 Task: Add Tints Of Nature 6N Natural Dark Blonde to the cart.
Action: Mouse moved to (248, 127)
Screenshot: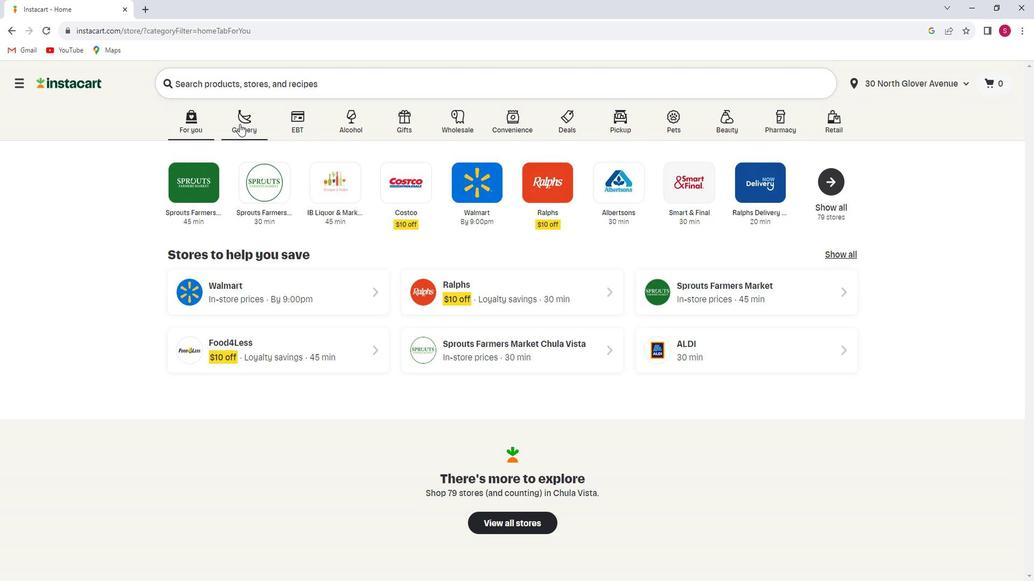 
Action: Mouse pressed left at (248, 127)
Screenshot: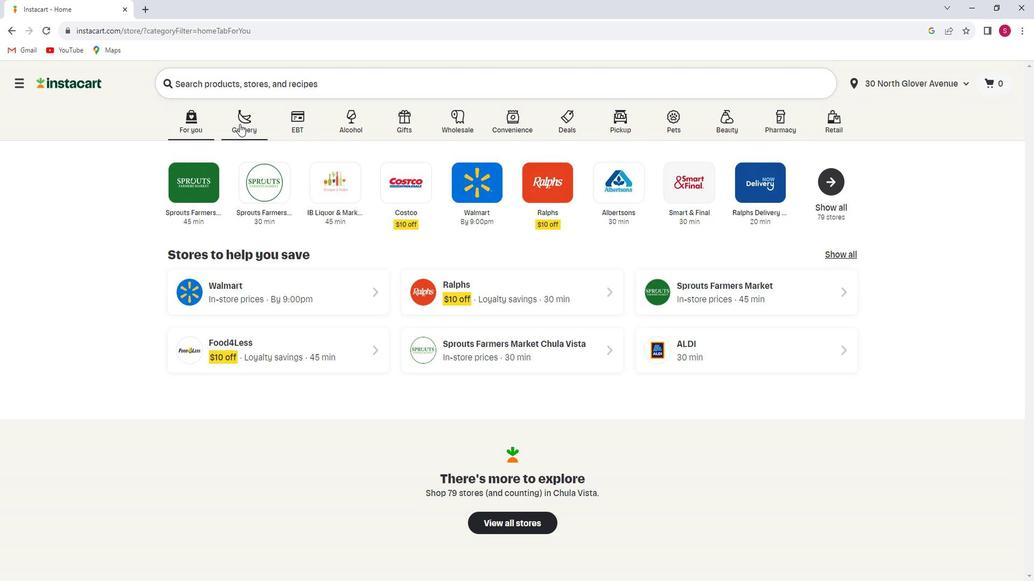 
Action: Mouse moved to (244, 325)
Screenshot: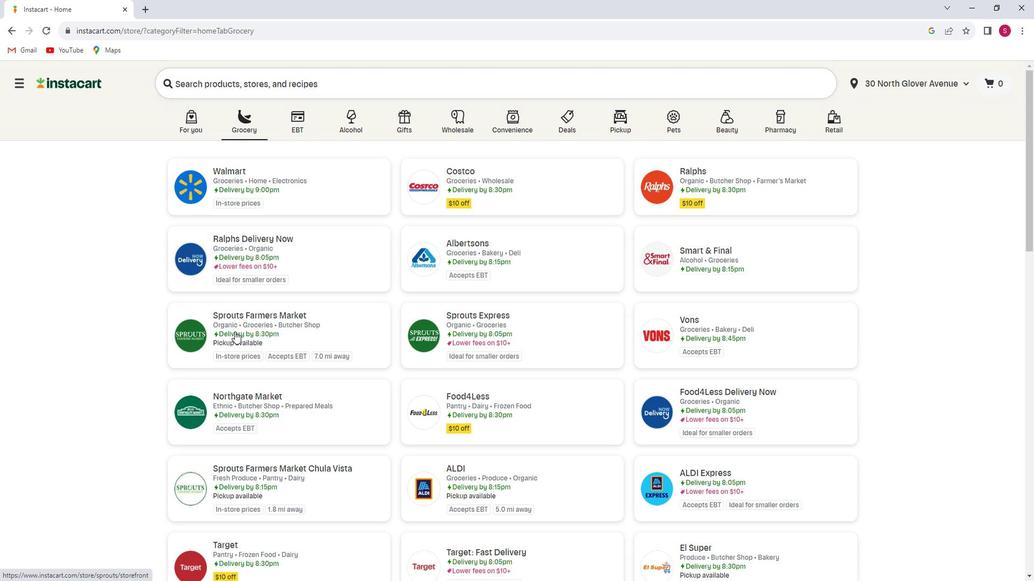 
Action: Mouse pressed left at (244, 325)
Screenshot: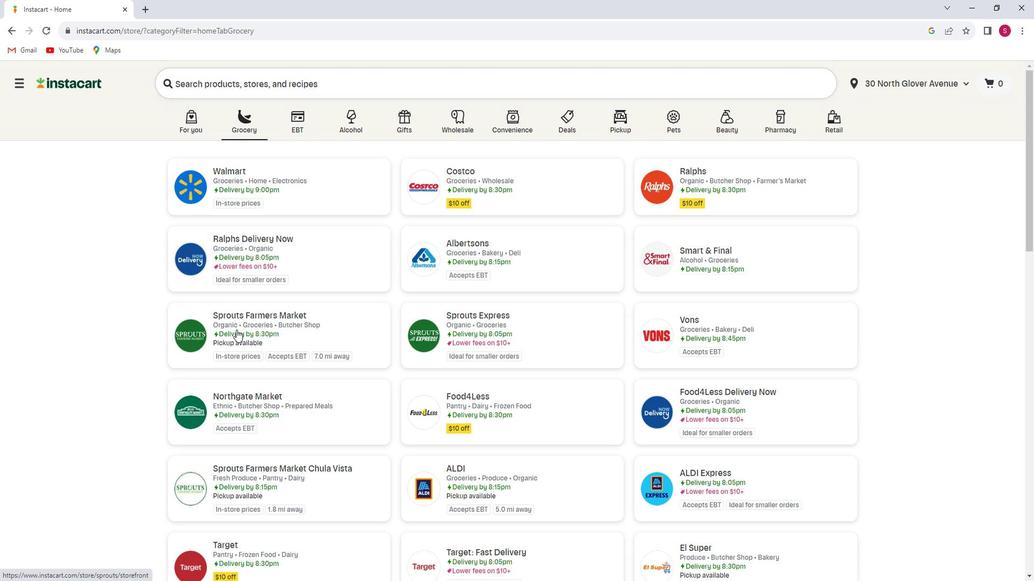 
Action: Mouse moved to (45, 360)
Screenshot: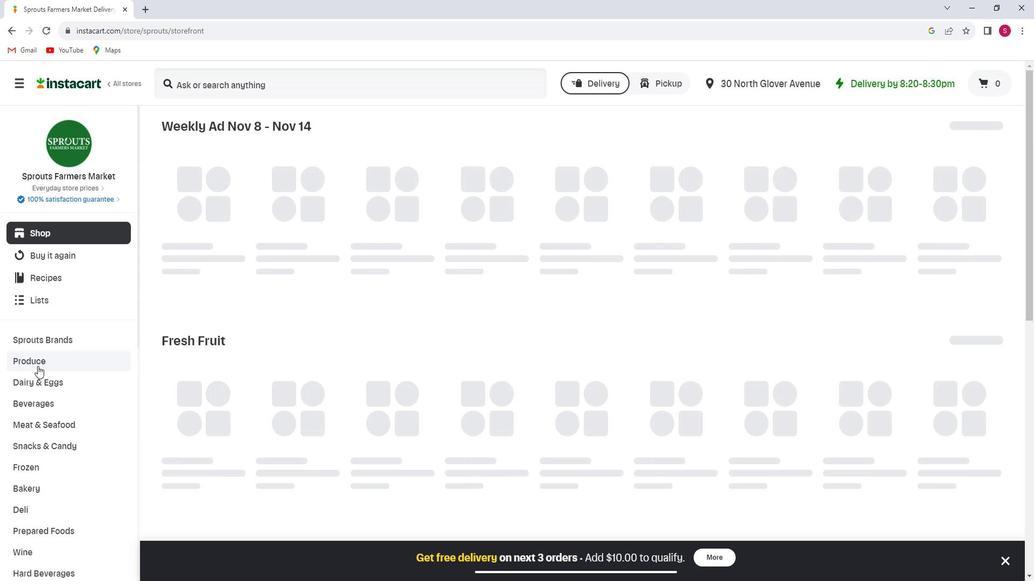 
Action: Mouse scrolled (45, 360) with delta (0, 0)
Screenshot: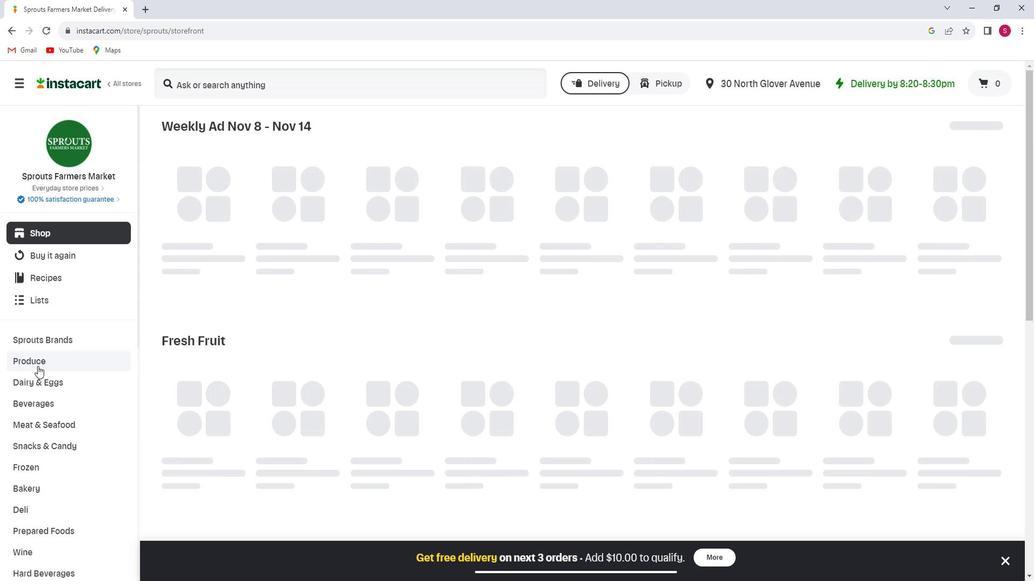 
Action: Mouse moved to (48, 361)
Screenshot: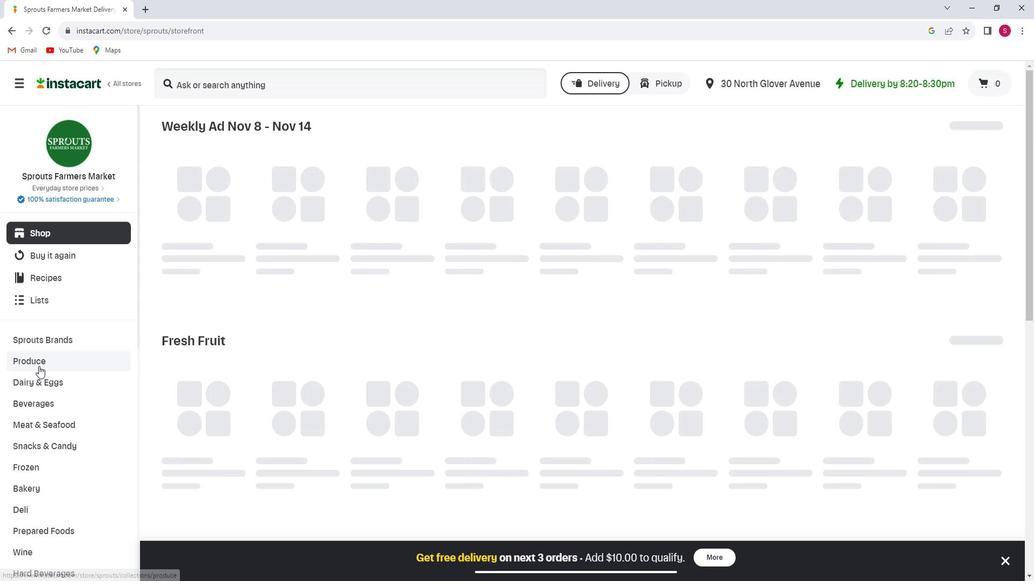 
Action: Mouse scrolled (48, 361) with delta (0, 0)
Screenshot: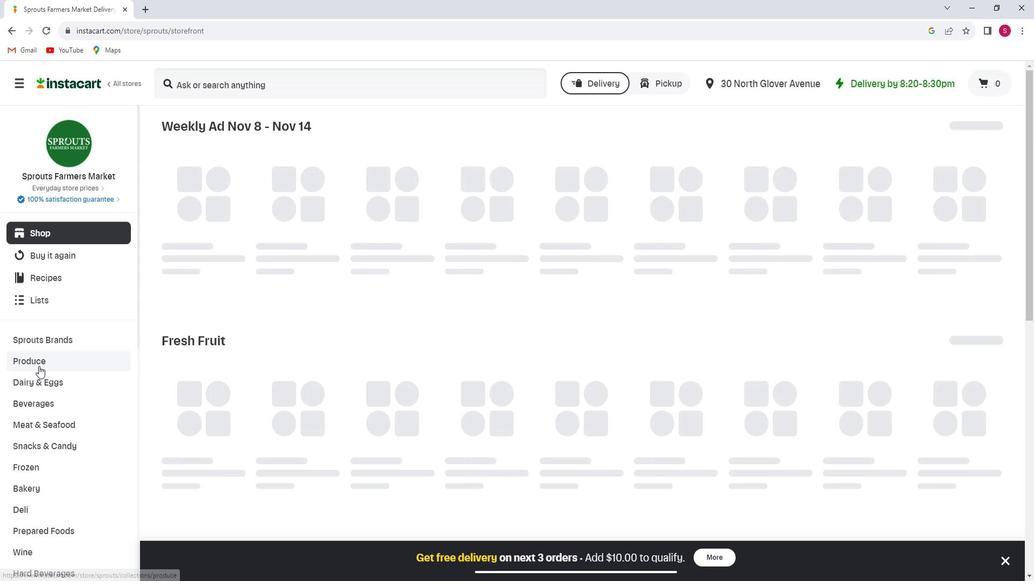 
Action: Mouse scrolled (48, 361) with delta (0, 0)
Screenshot: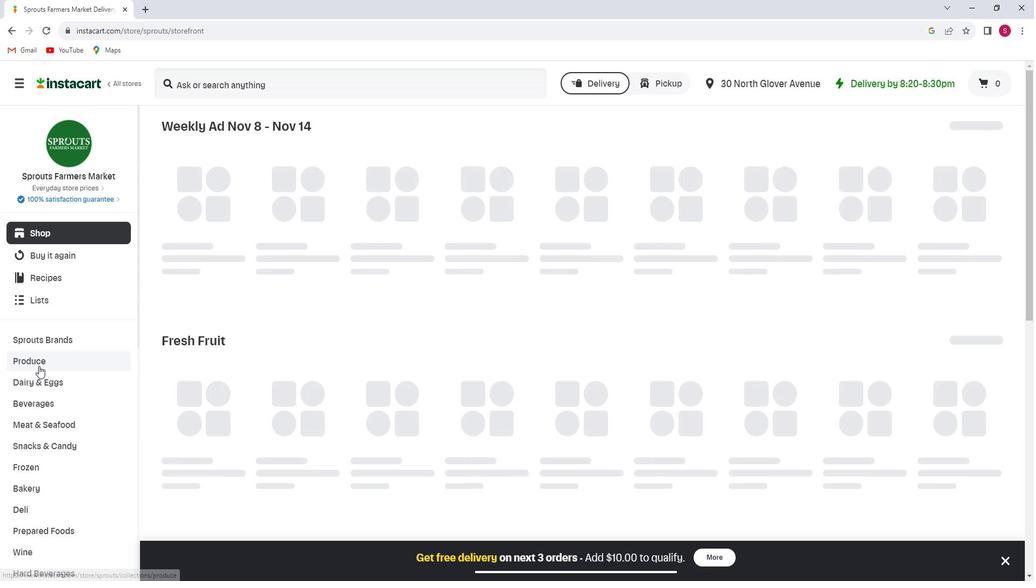 
Action: Mouse scrolled (48, 361) with delta (0, 0)
Screenshot: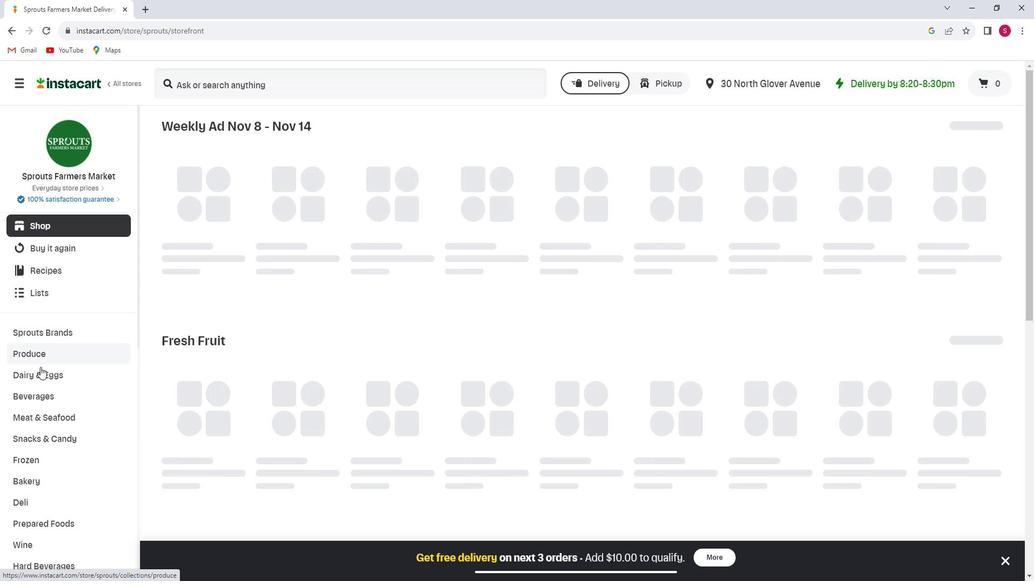 
Action: Mouse moved to (49, 362)
Screenshot: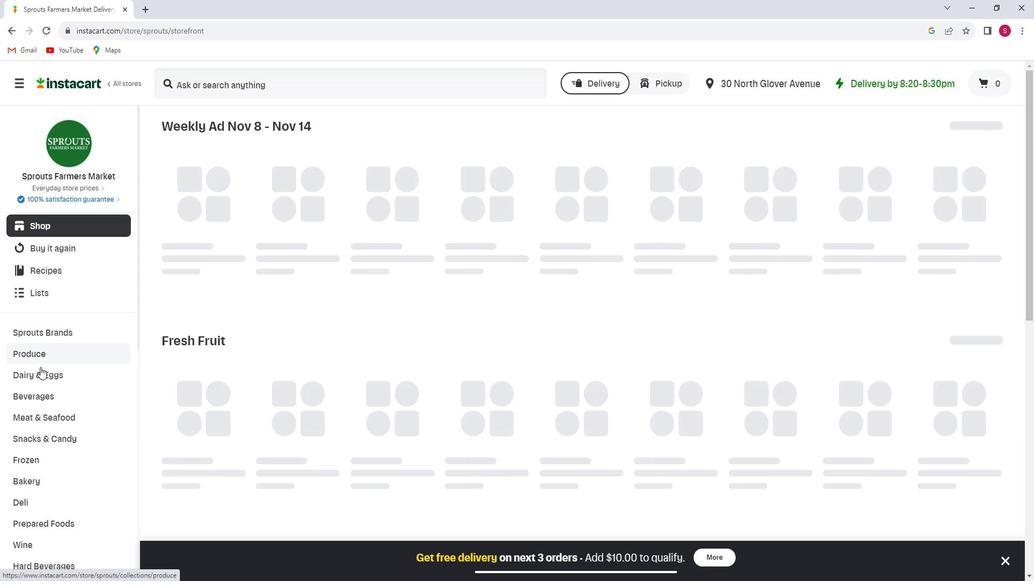 
Action: Mouse scrolled (49, 361) with delta (0, 0)
Screenshot: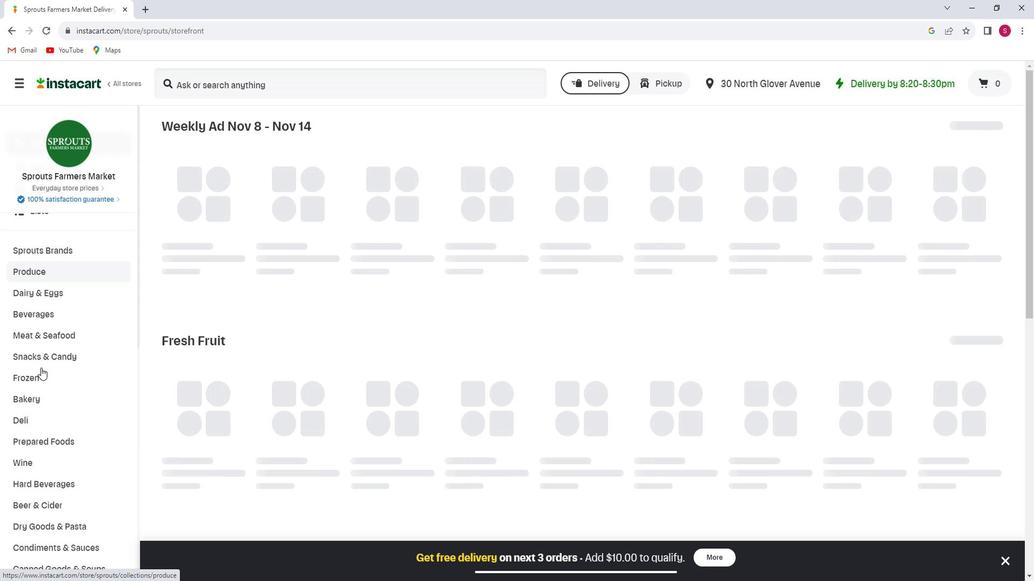 
Action: Mouse scrolled (49, 361) with delta (0, 0)
Screenshot: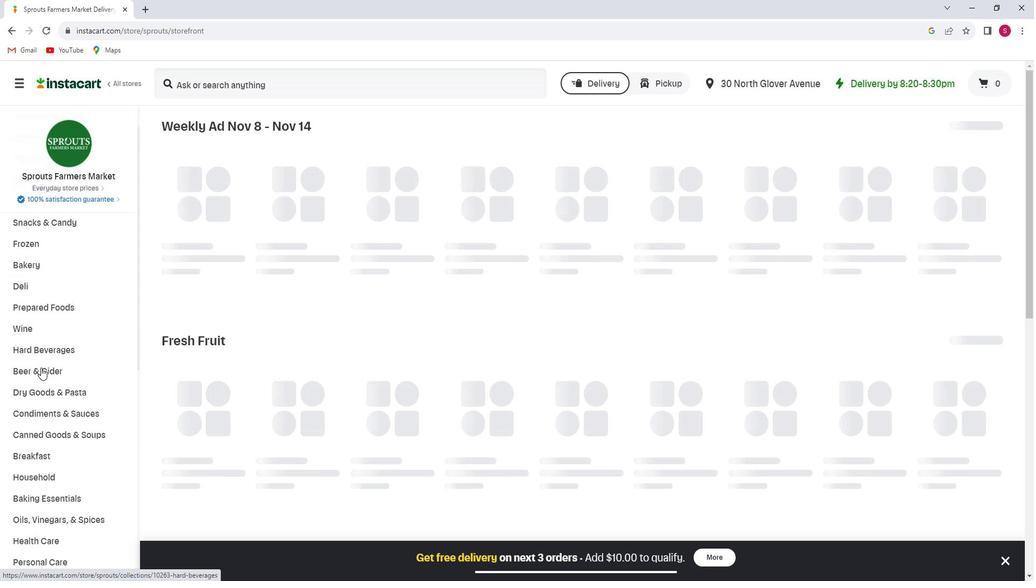 
Action: Mouse scrolled (49, 361) with delta (0, 0)
Screenshot: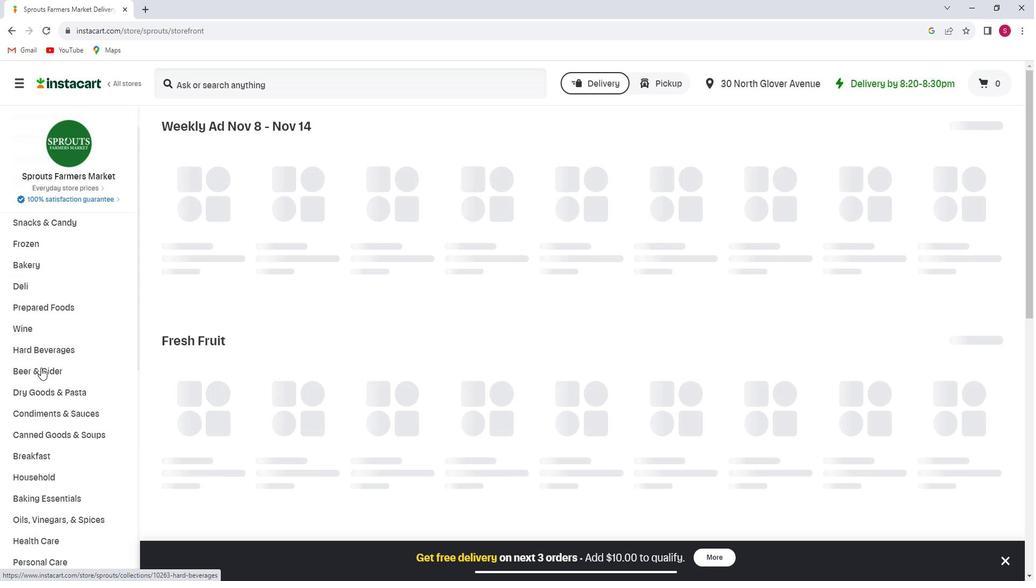 
Action: Mouse scrolled (49, 361) with delta (0, 0)
Screenshot: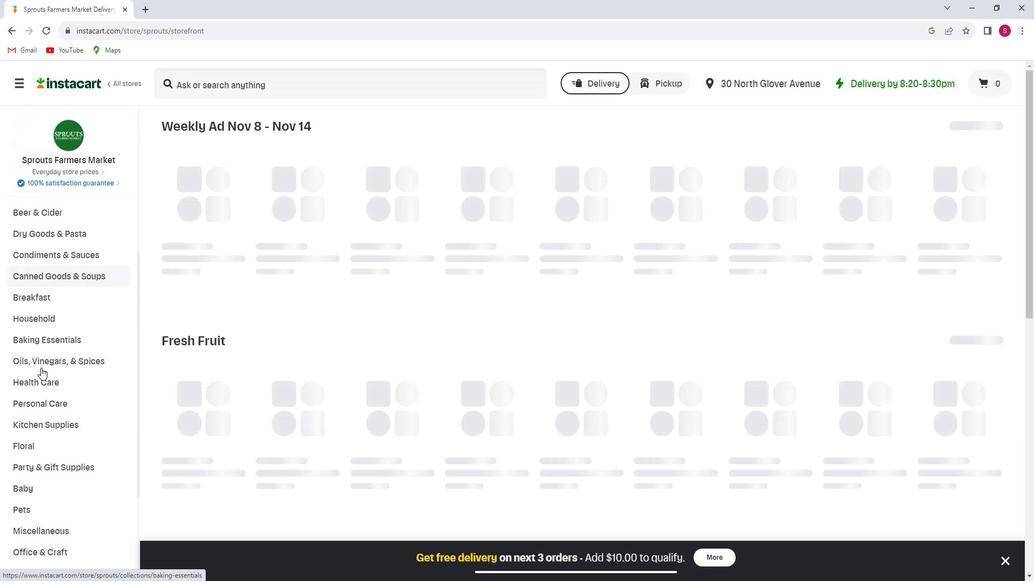 
Action: Mouse moved to (70, 331)
Screenshot: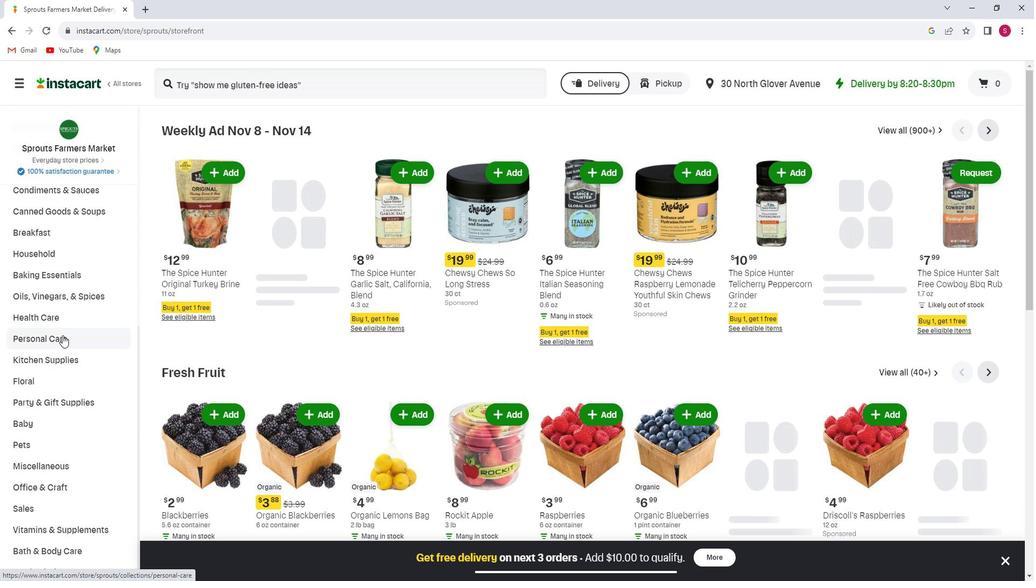 
Action: Mouse pressed left at (70, 331)
Screenshot: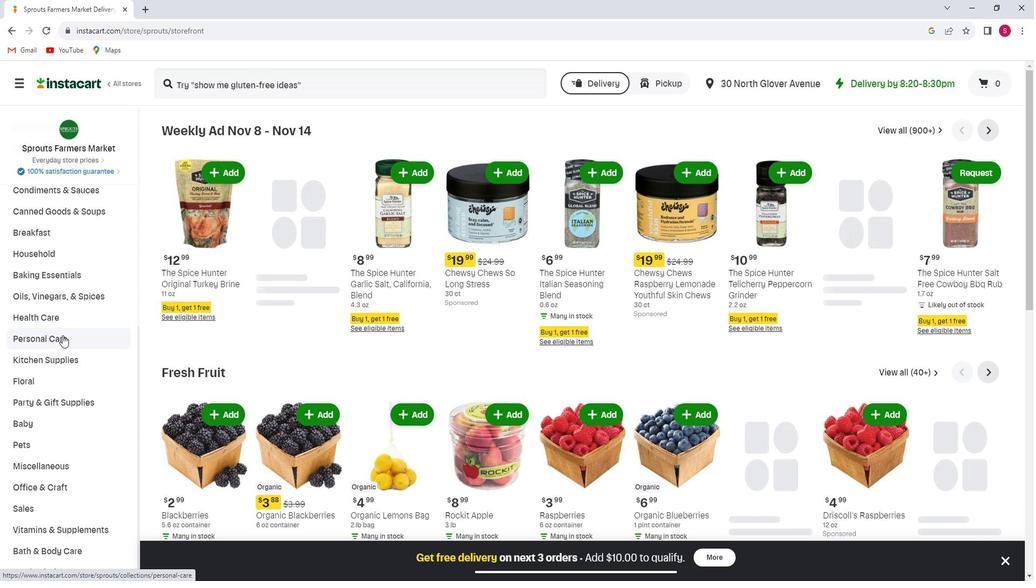 
Action: Mouse moved to (709, 157)
Screenshot: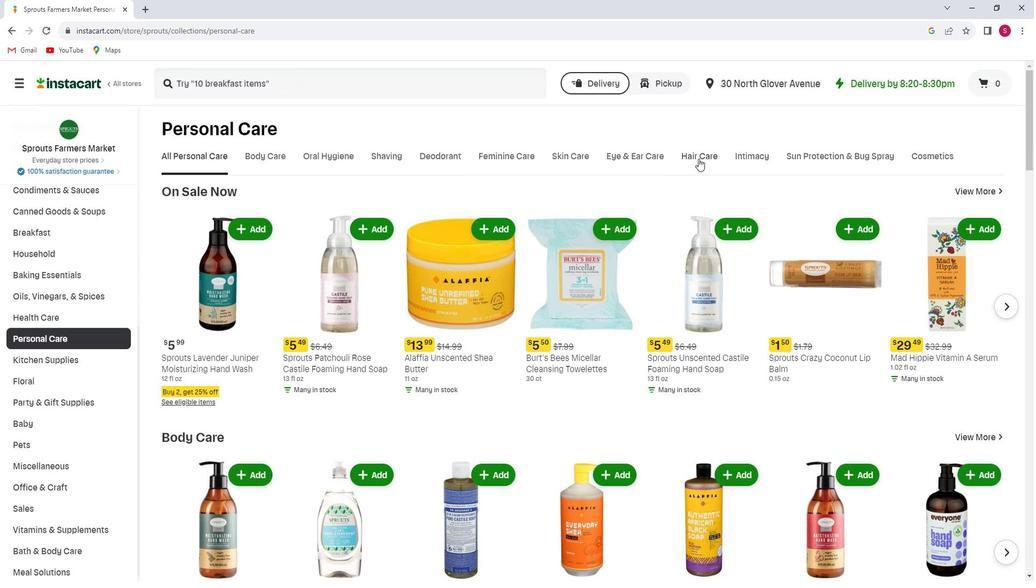 
Action: Mouse pressed left at (709, 157)
Screenshot: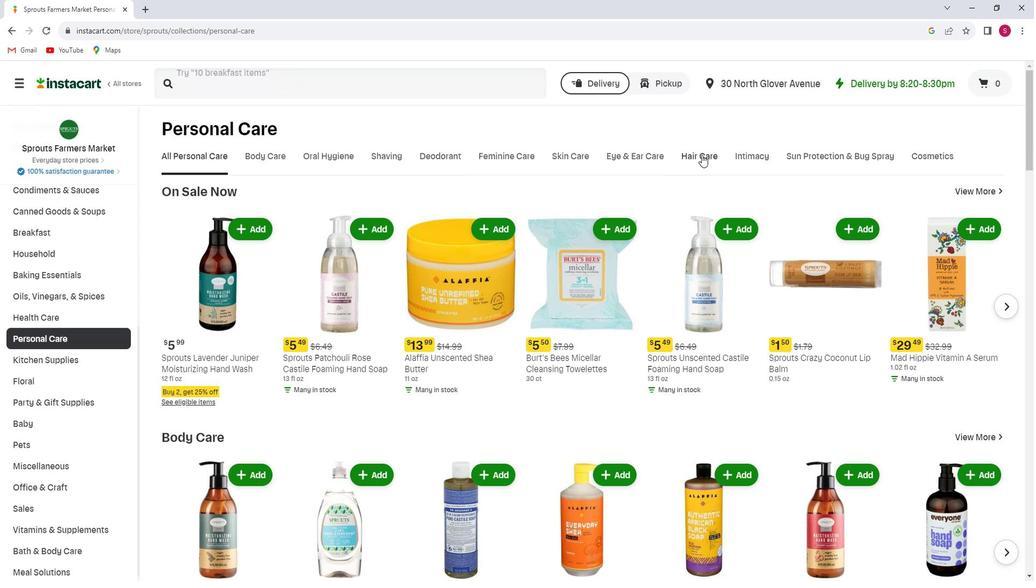 
Action: Mouse moved to (531, 199)
Screenshot: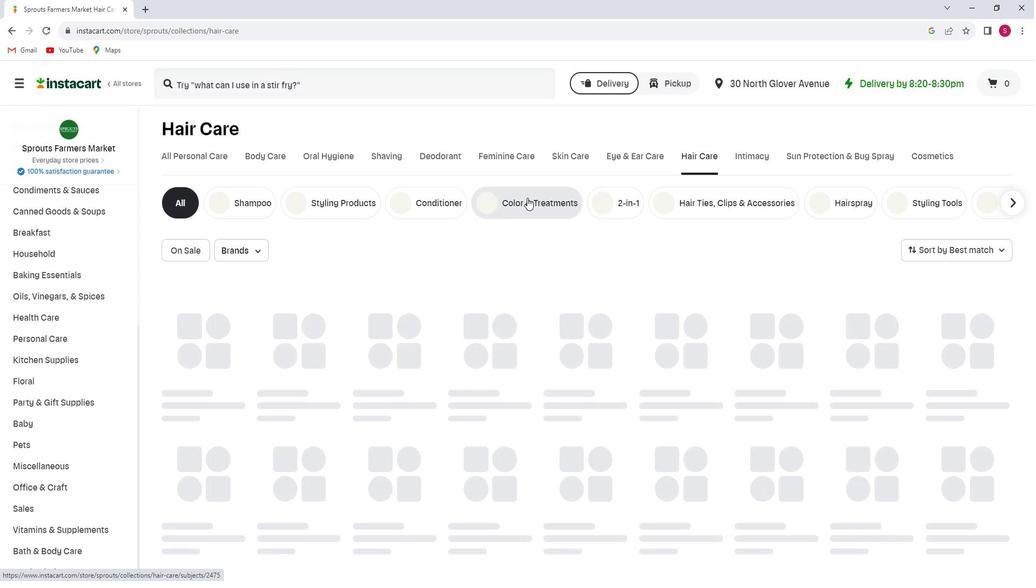 
Action: Mouse pressed left at (531, 199)
Screenshot: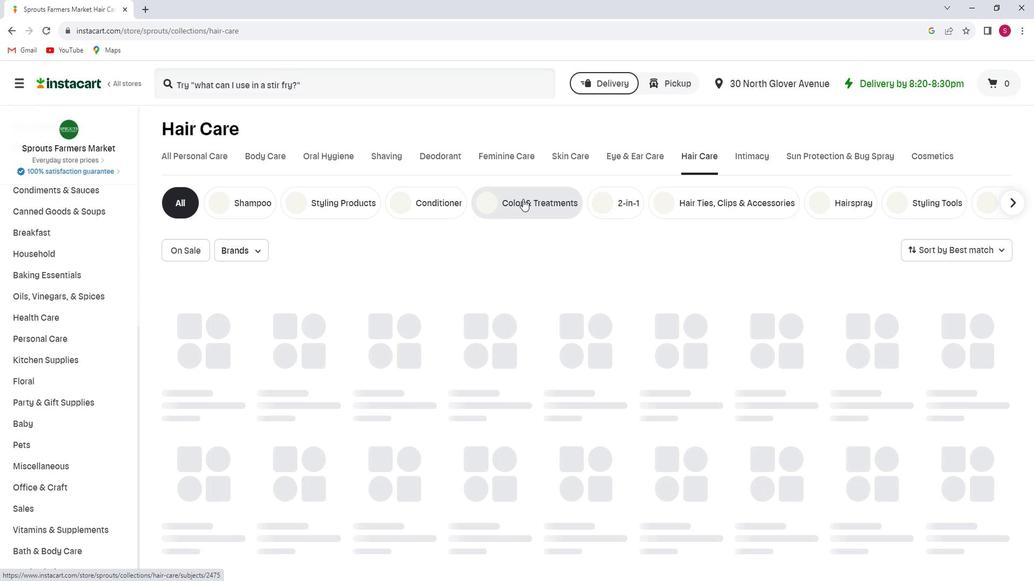 
Action: Mouse moved to (401, 84)
Screenshot: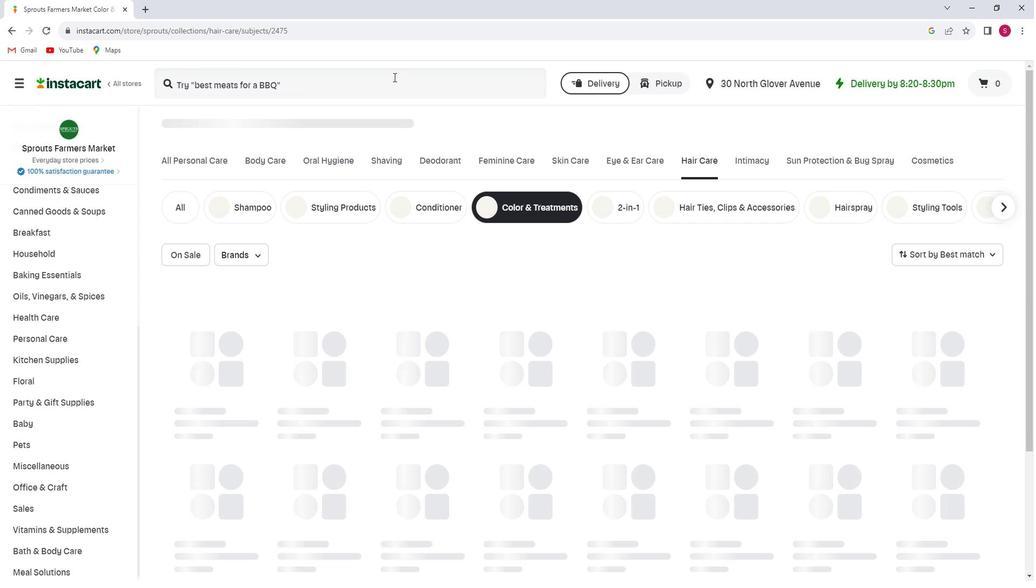 
Action: Mouse pressed left at (401, 84)
Screenshot: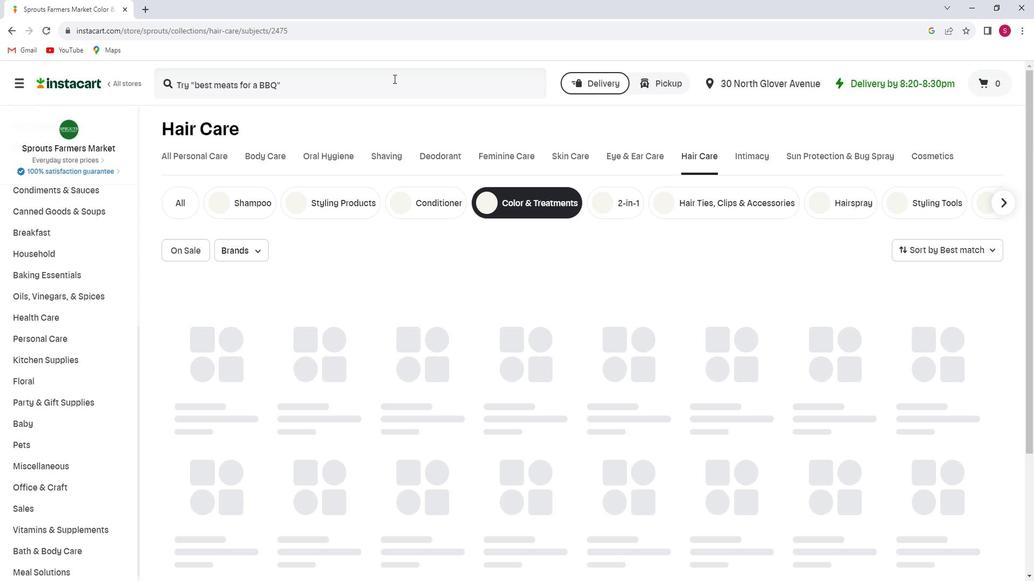 
Action: Key pressed <Key.shift>Tints<Key.space><Key.shift>Of<Key.space><Key.shift>Nature<Key.space>6<Key.shift>N<Key.space><Key.shift>Natural<Key.space><Key.shift>Dark<Key.space><Key.shift>Blonde<Key.enter>
Screenshot: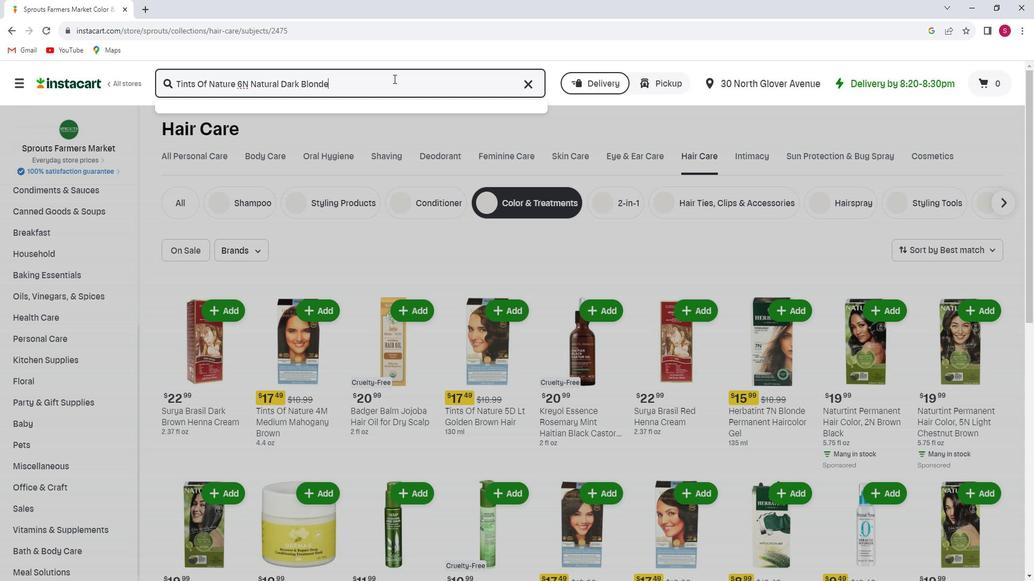 
Action: Mouse moved to (418, 185)
Screenshot: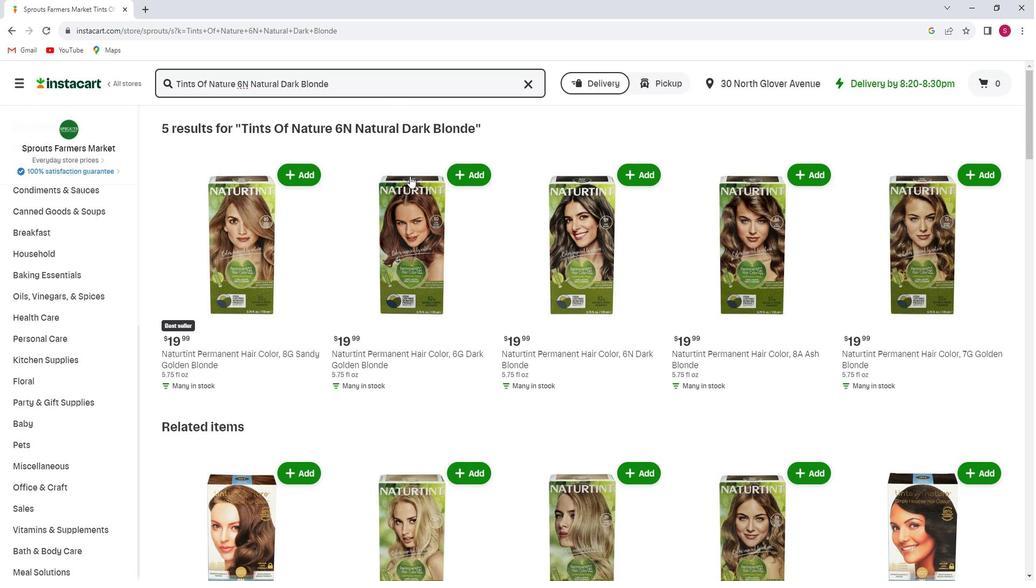 
Action: Mouse scrolled (418, 185) with delta (0, 0)
Screenshot: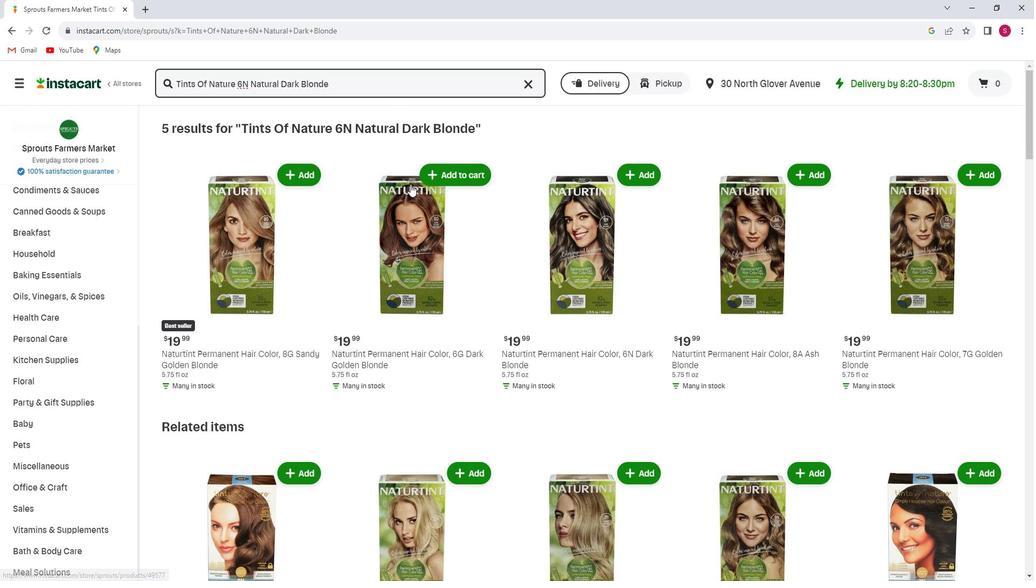 
Action: Mouse scrolled (418, 185) with delta (0, 0)
Screenshot: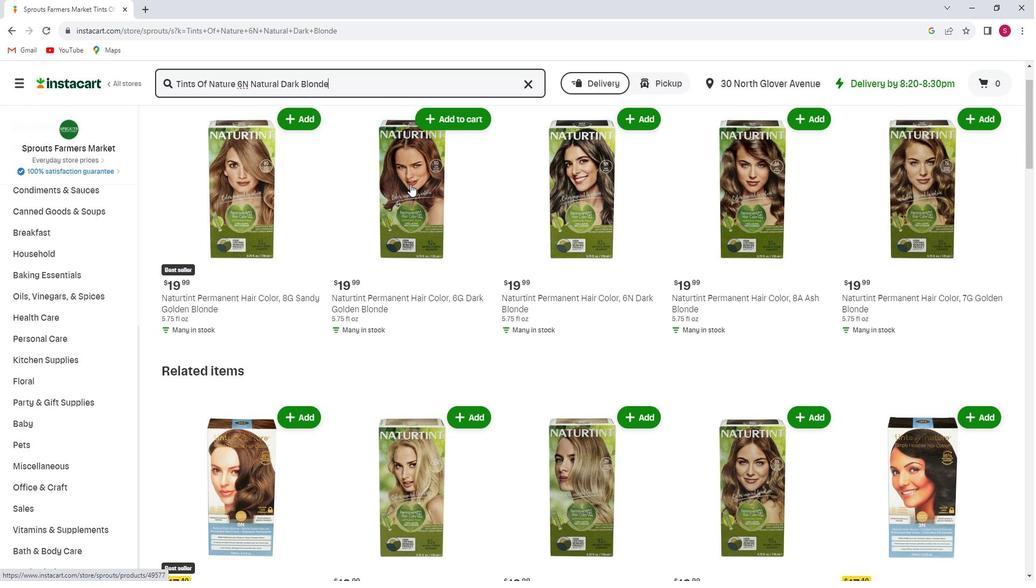 
Action: Mouse scrolled (418, 185) with delta (0, 0)
Screenshot: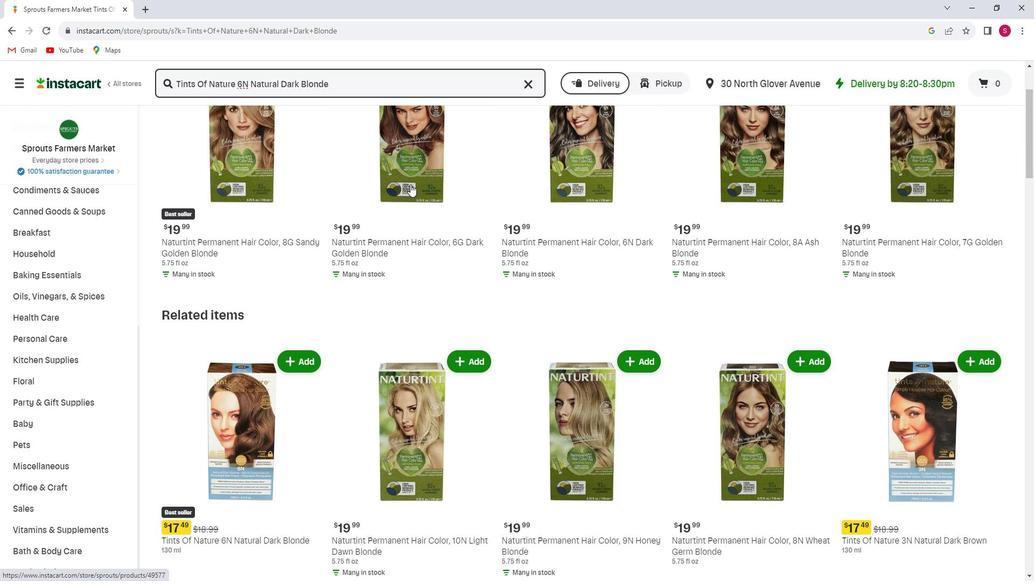 
Action: Mouse scrolled (418, 185) with delta (0, 0)
Screenshot: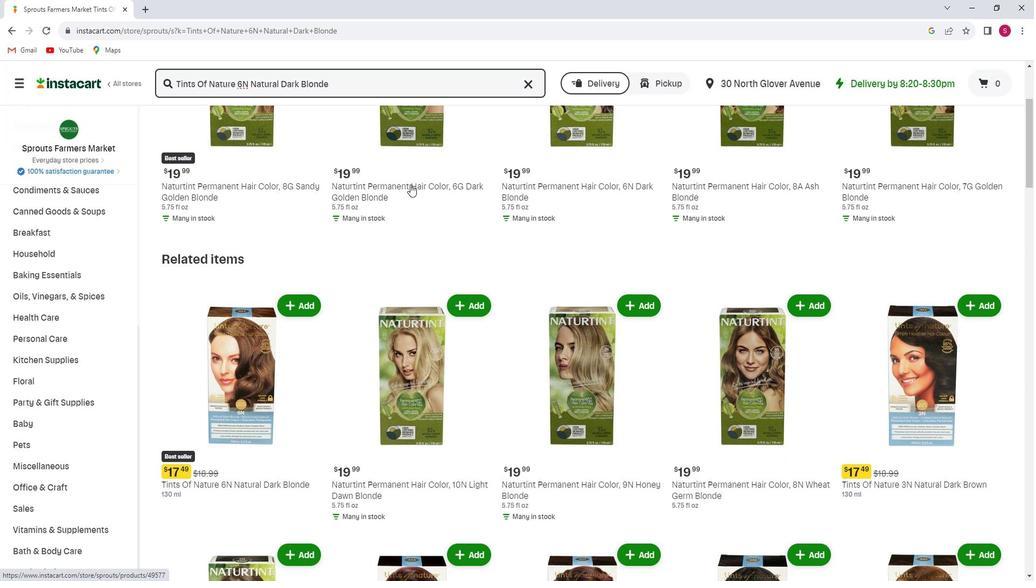 
Action: Mouse moved to (364, 203)
Screenshot: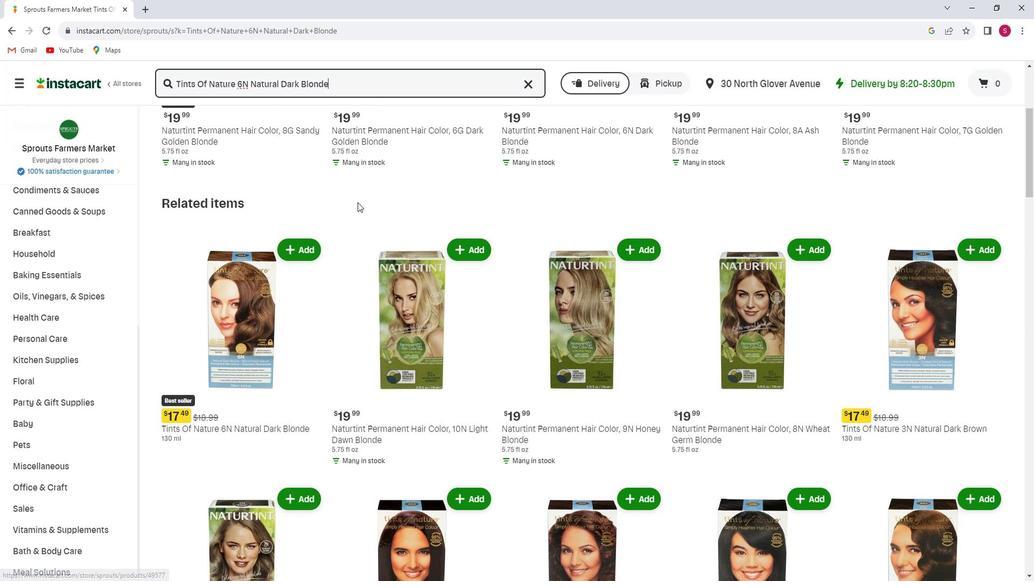 
Action: Mouse scrolled (364, 202) with delta (0, 0)
Screenshot: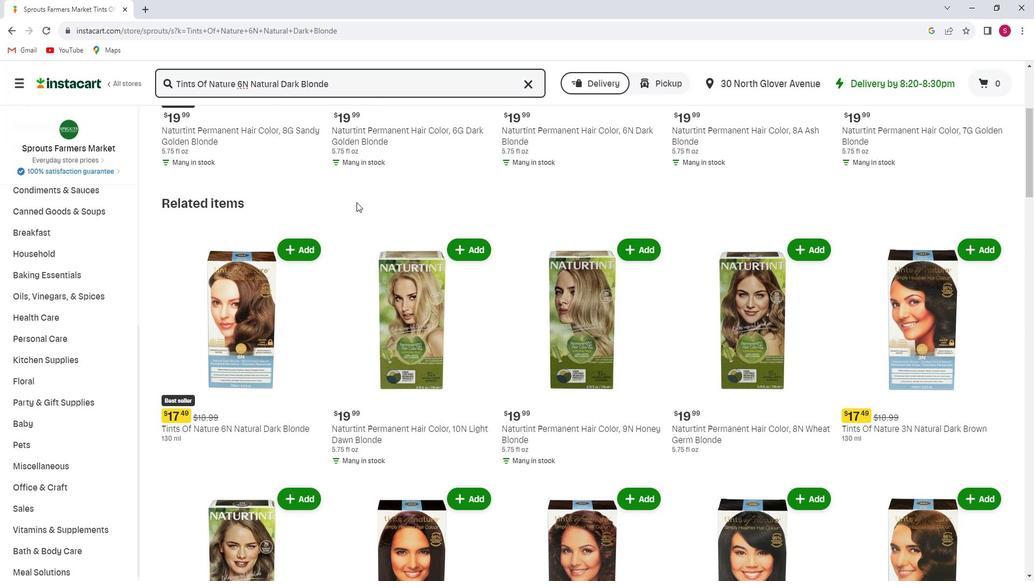 
Action: Mouse moved to (311, 194)
Screenshot: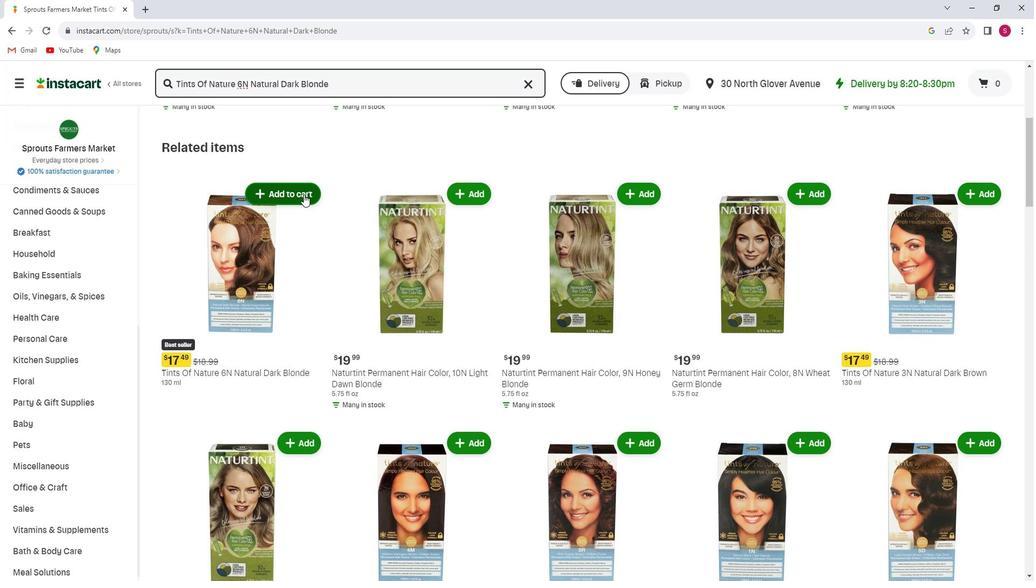 
Action: Mouse pressed left at (311, 194)
Screenshot: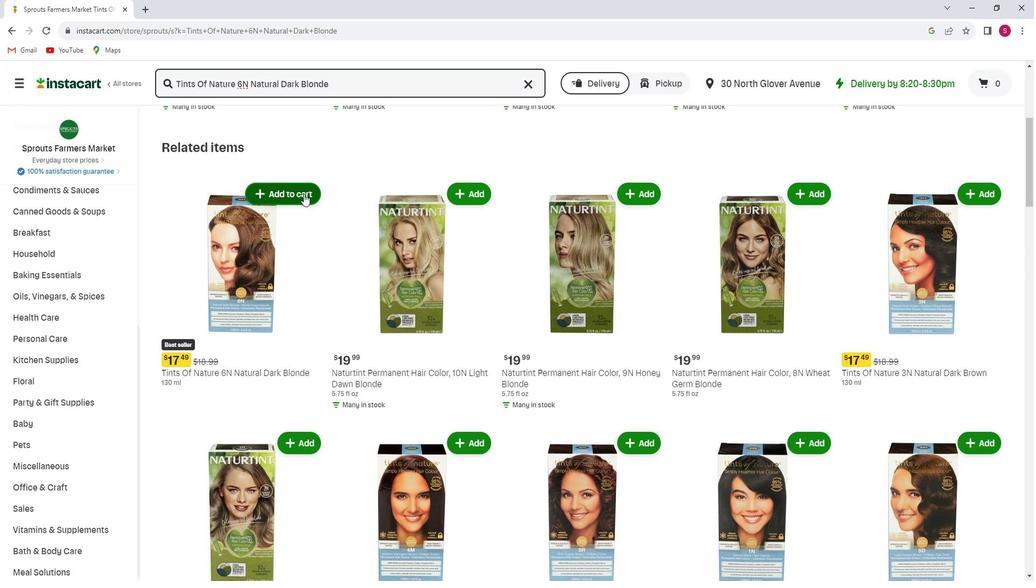 
Action: Mouse moved to (316, 255)
Screenshot: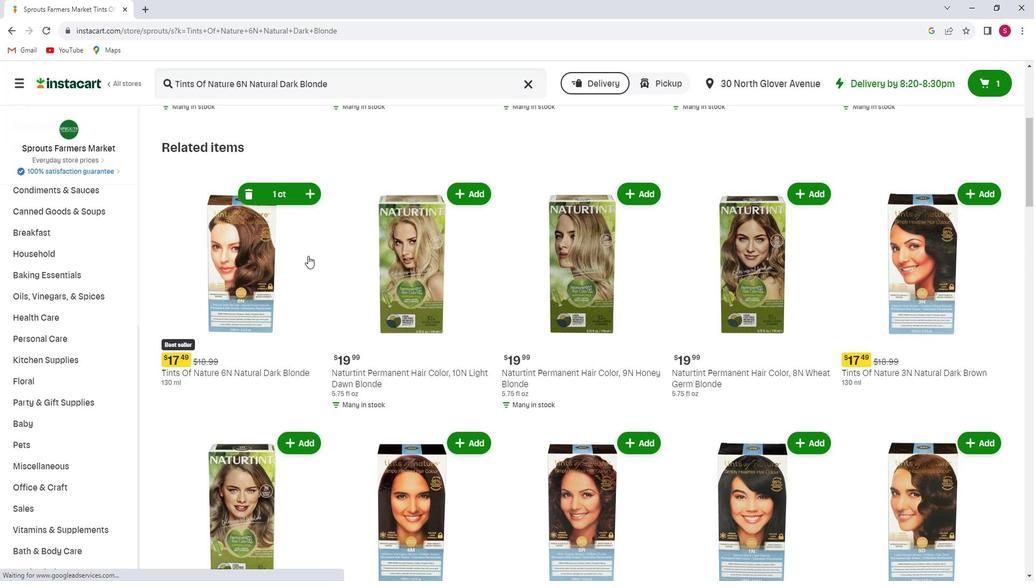 
